 Task: Change the mouse wheel vertical axis control to position control reversed.
Action: Mouse moved to (90, 10)
Screenshot: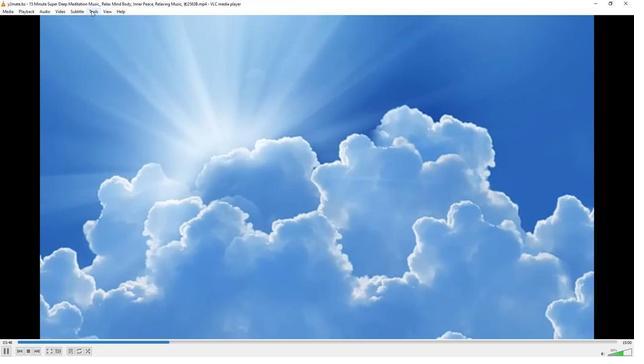 
Action: Mouse pressed left at (90, 10)
Screenshot: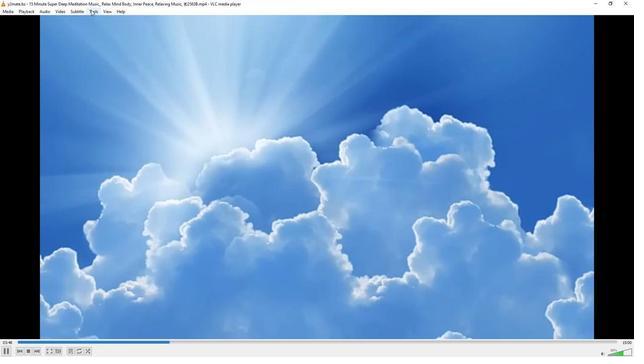 
Action: Mouse moved to (107, 90)
Screenshot: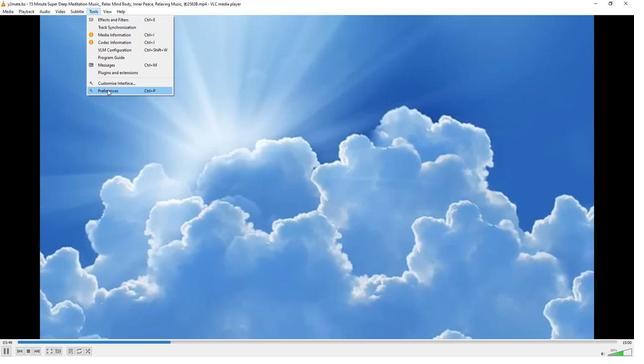 
Action: Mouse pressed left at (107, 90)
Screenshot: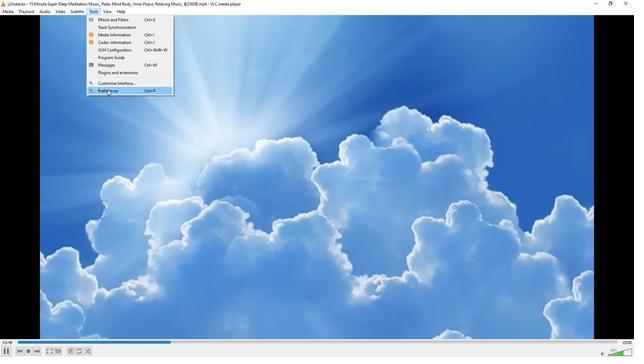 
Action: Mouse moved to (210, 292)
Screenshot: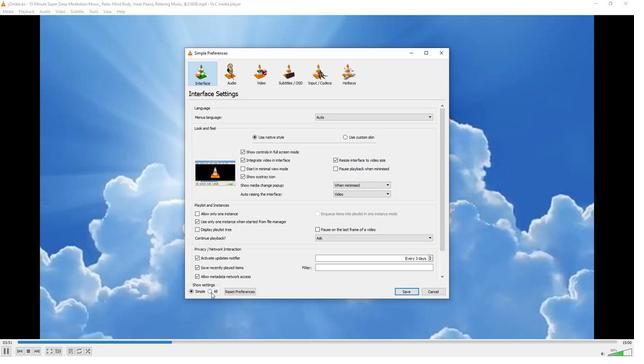 
Action: Mouse pressed left at (210, 292)
Screenshot: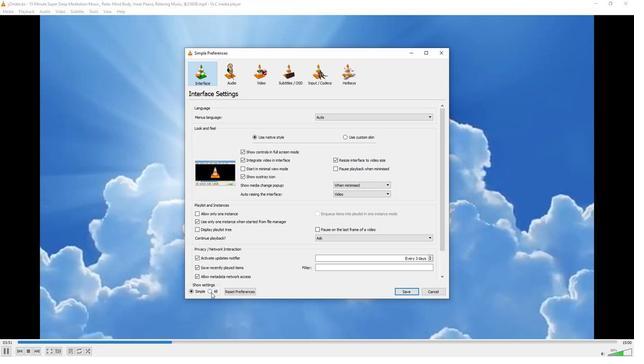 
Action: Mouse moved to (216, 252)
Screenshot: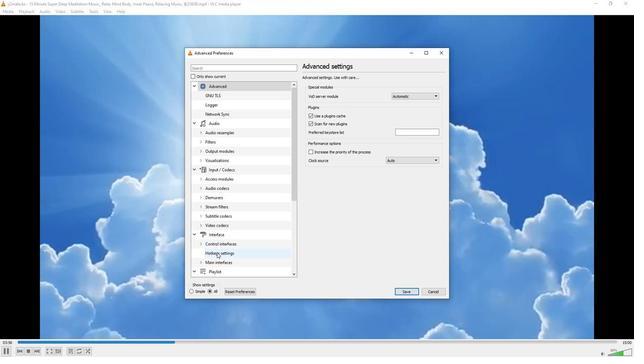 
Action: Mouse pressed left at (216, 252)
Screenshot: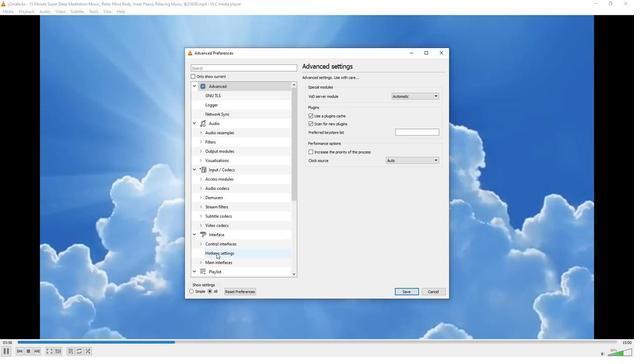 
Action: Mouse moved to (438, 87)
Screenshot: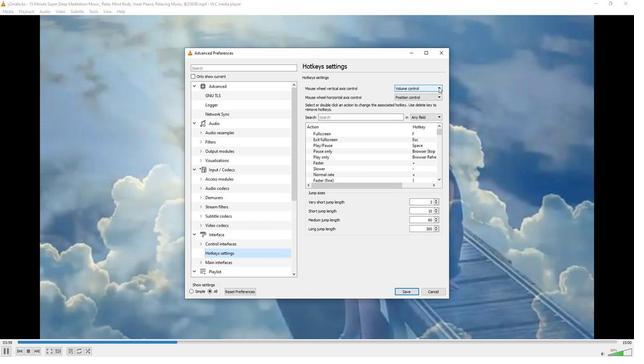 
Action: Mouse pressed left at (438, 87)
Screenshot: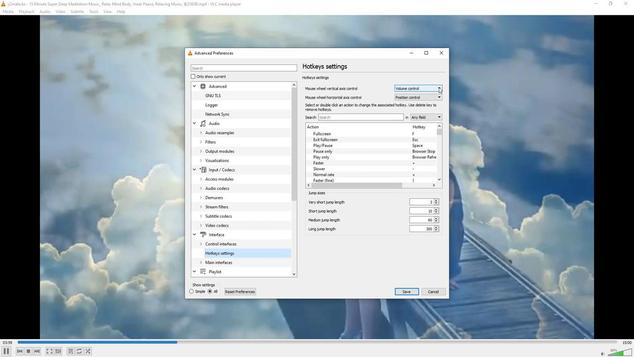 
Action: Mouse moved to (424, 109)
Screenshot: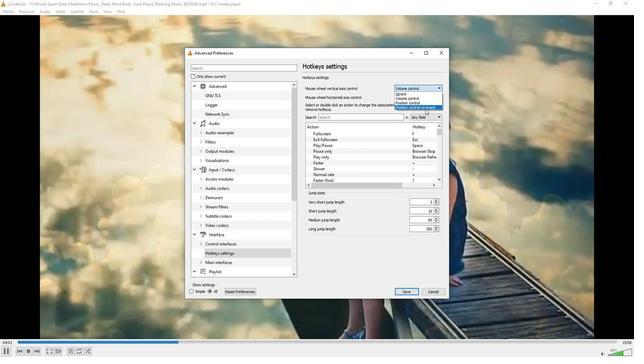 
Action: Mouse pressed left at (424, 109)
Screenshot: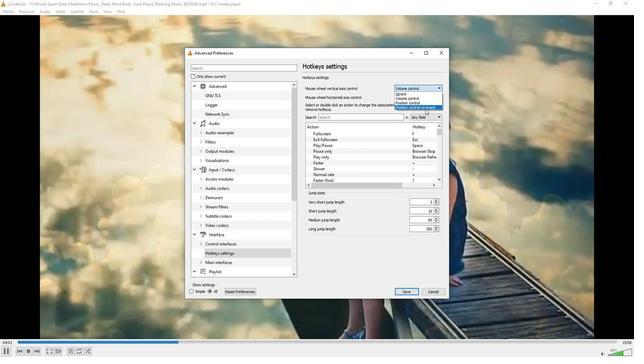 
